 Task: Use the formula "RANK" in spreadsheet "Project portfolio".
Action: Mouse moved to (120, 88)
Screenshot: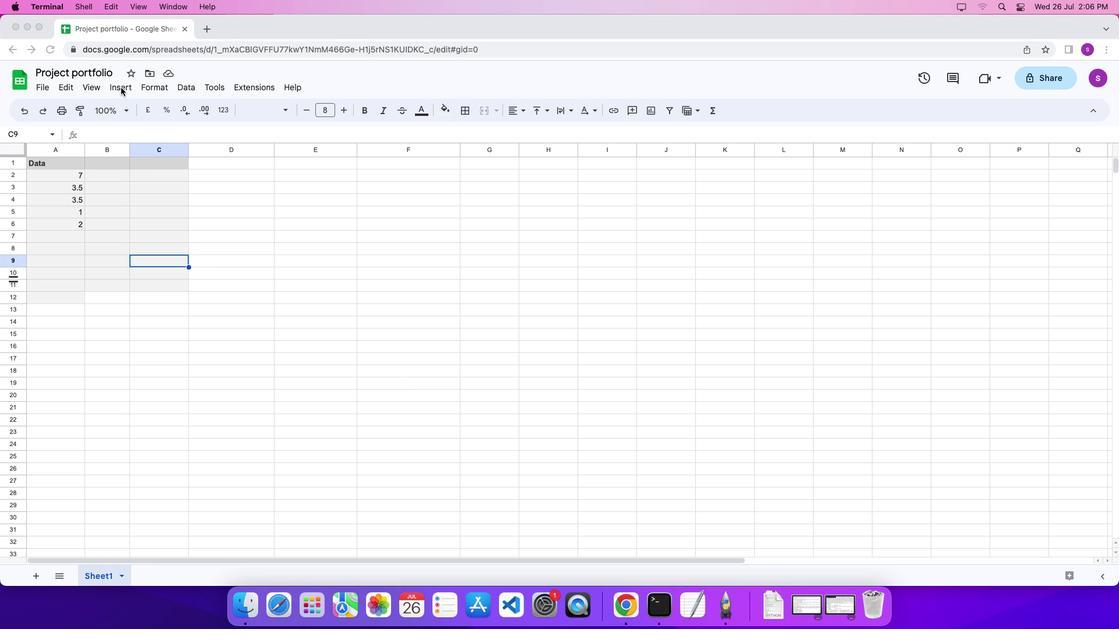 
Action: Mouse pressed left at (120, 88)
Screenshot: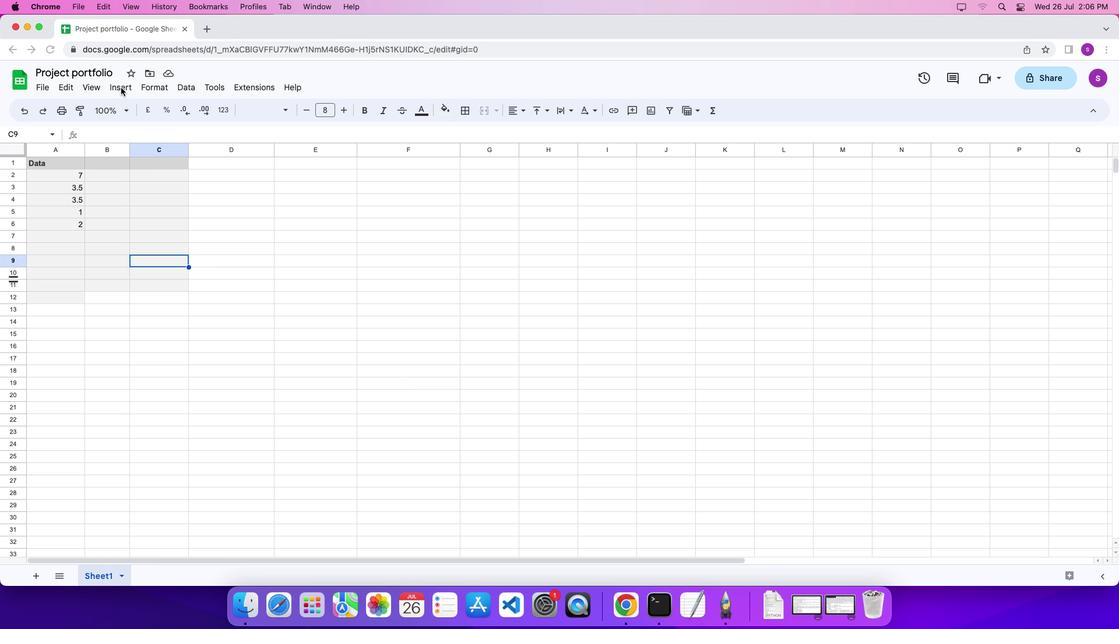 
Action: Mouse moved to (124, 88)
Screenshot: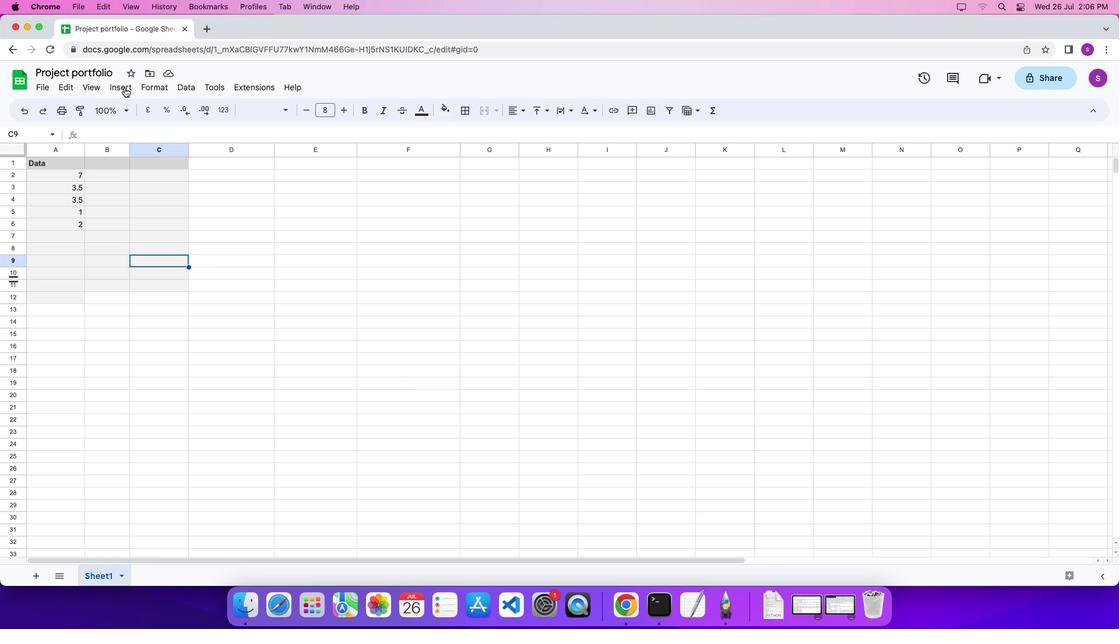 
Action: Mouse pressed left at (124, 88)
Screenshot: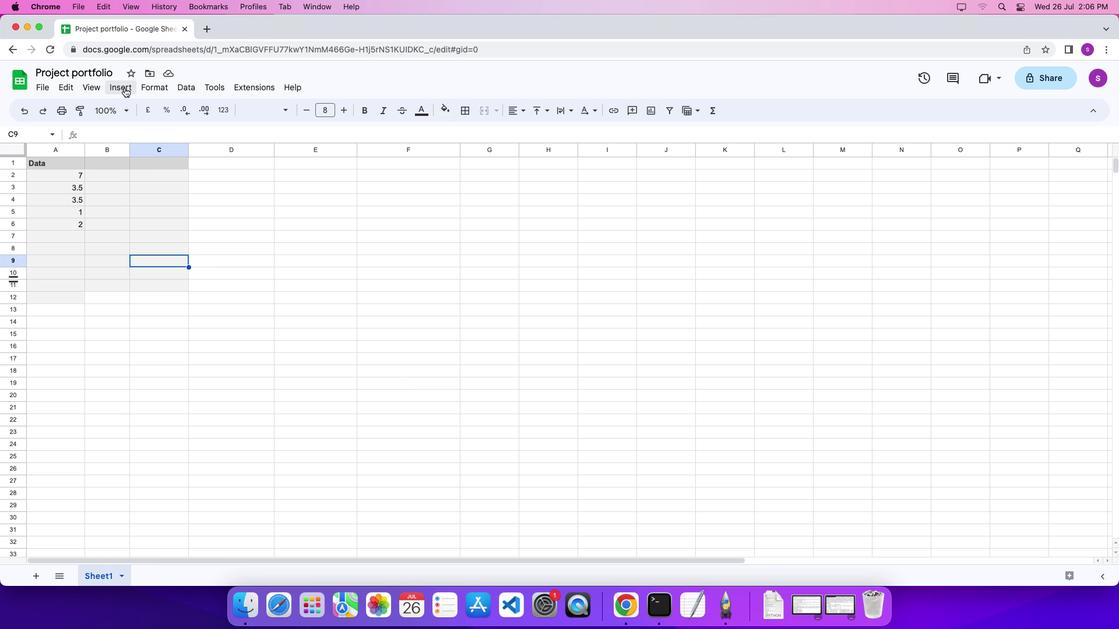 
Action: Mouse moved to (524, 442)
Screenshot: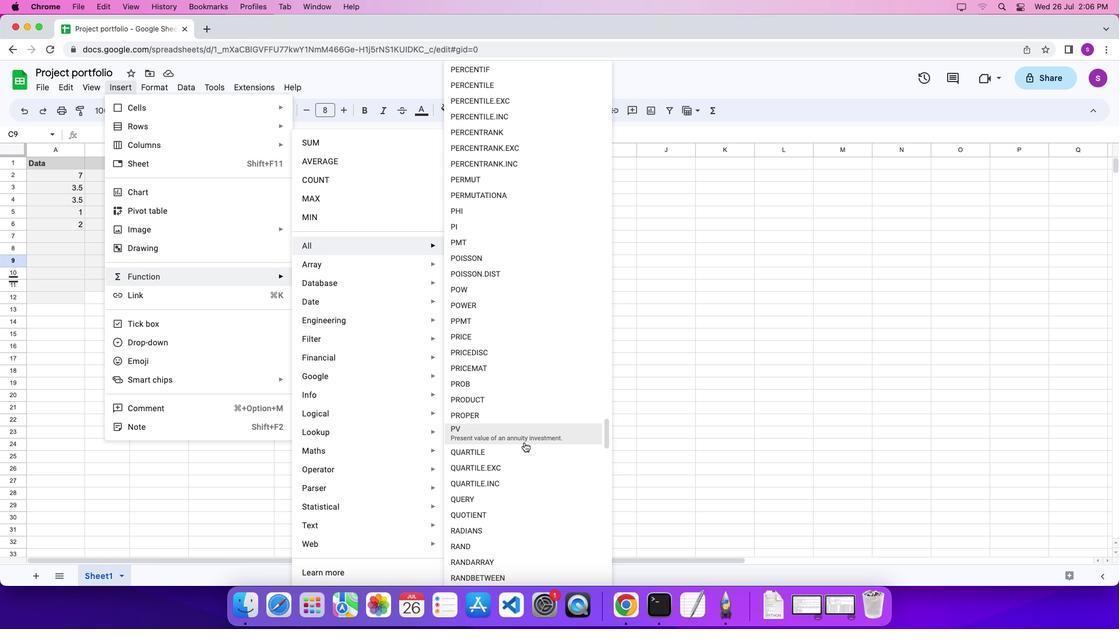 
Action: Mouse scrolled (524, 442) with delta (0, 0)
Screenshot: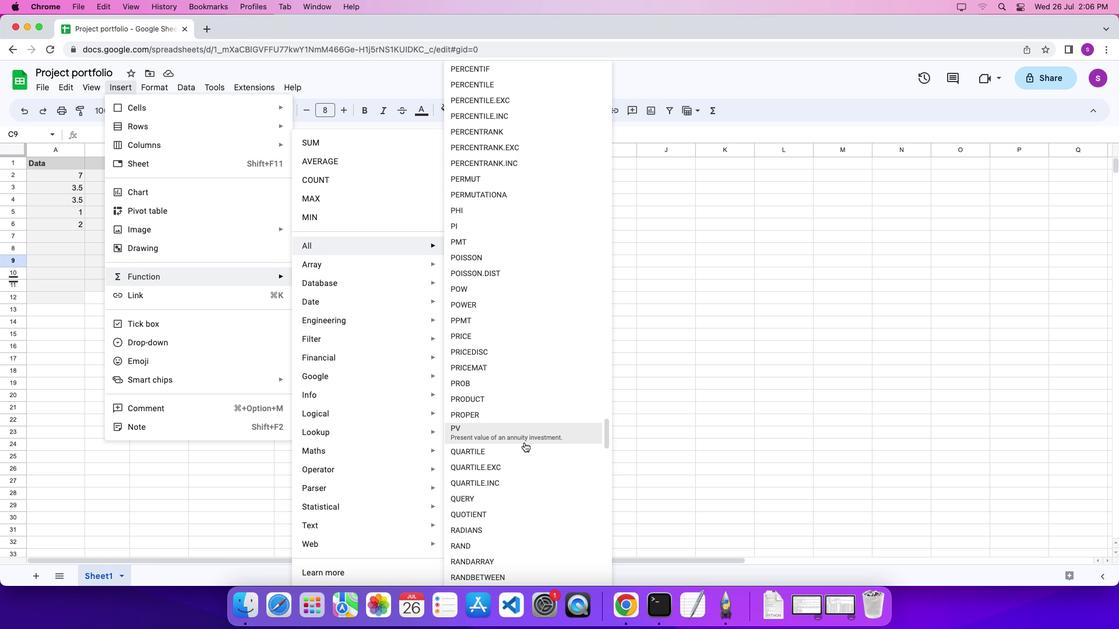 
Action: Mouse scrolled (524, 442) with delta (0, 0)
Screenshot: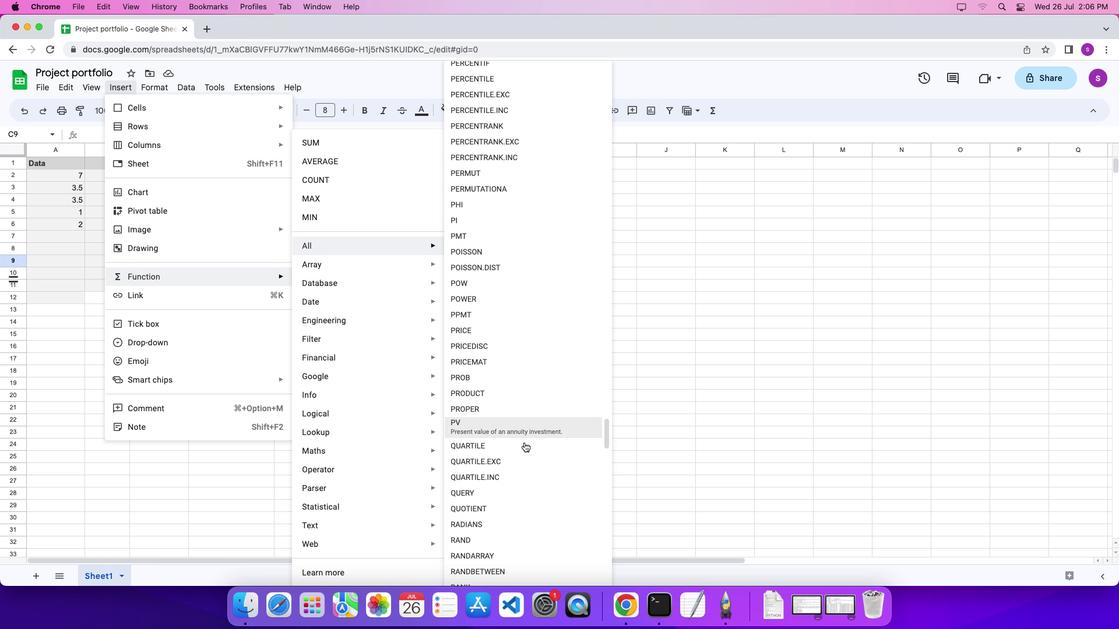 
Action: Mouse scrolled (524, 442) with delta (0, 0)
Screenshot: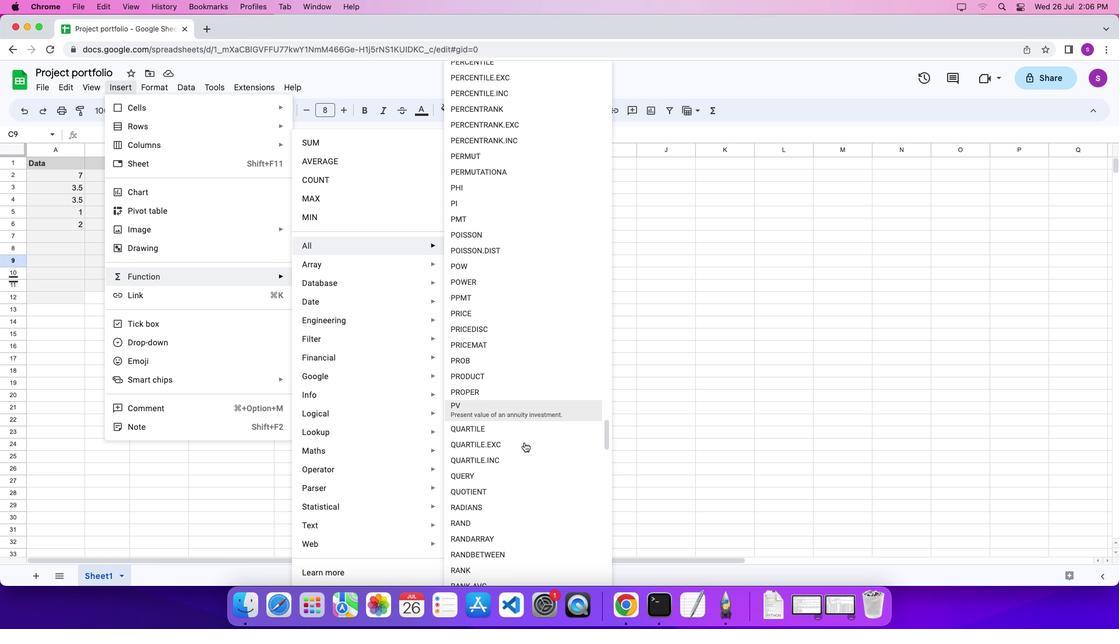 
Action: Mouse moved to (524, 564)
Screenshot: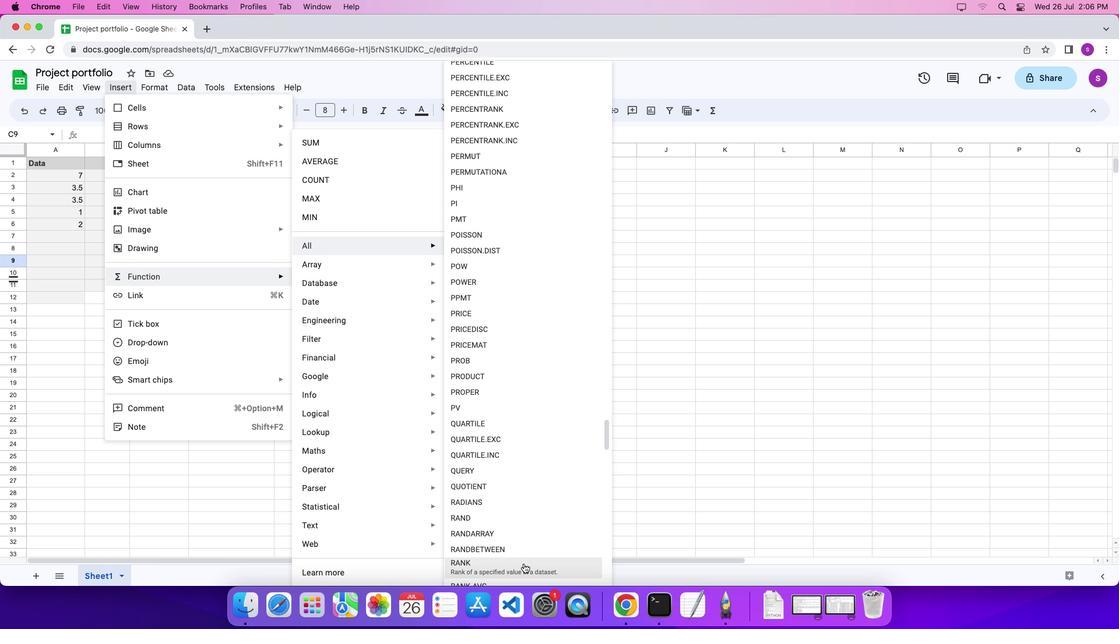 
Action: Mouse pressed left at (524, 564)
Screenshot: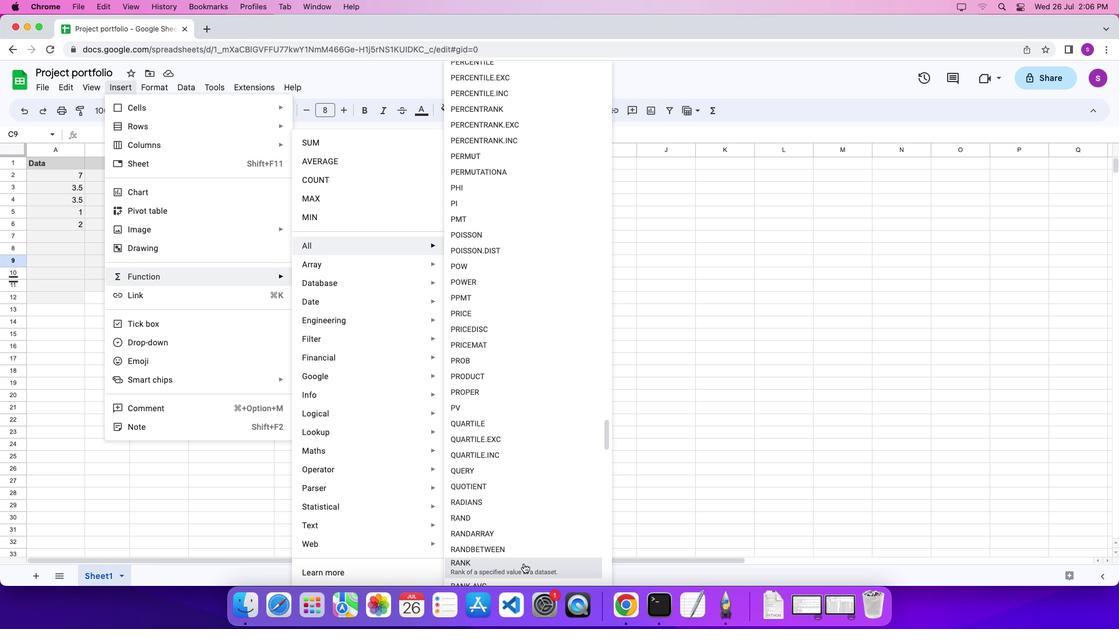 
Action: Mouse moved to (68, 187)
Screenshot: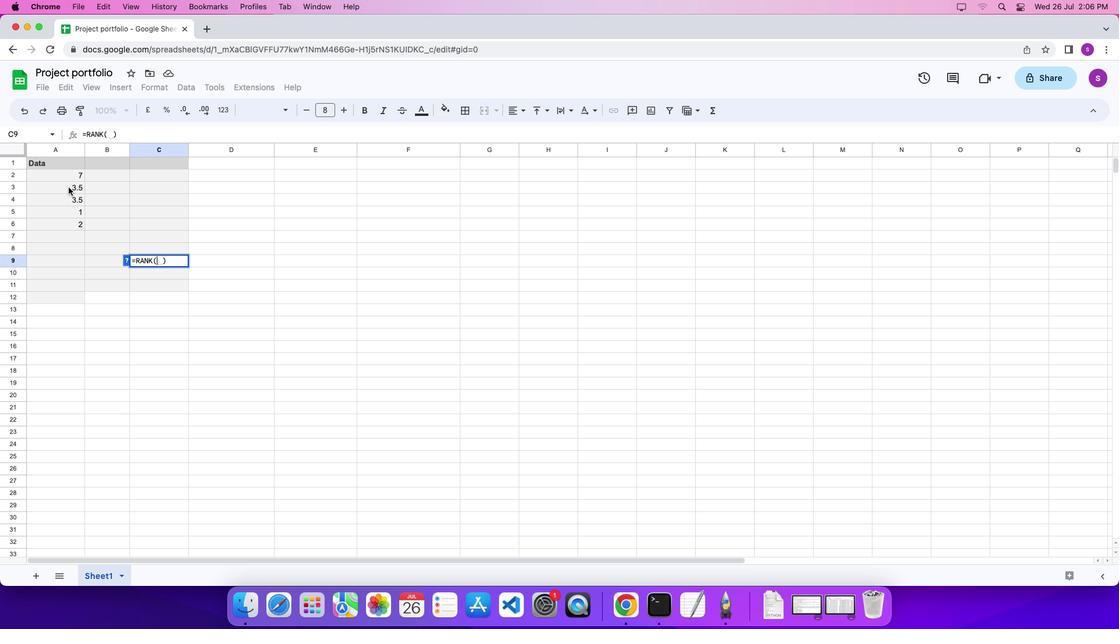 
Action: Mouse pressed left at (68, 187)
Screenshot: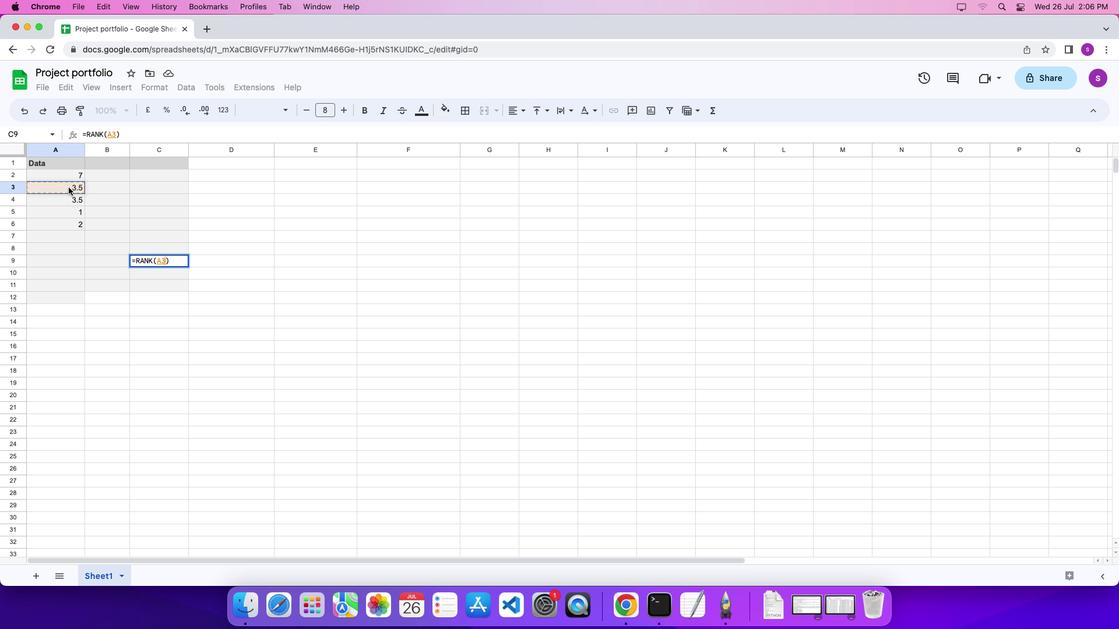 
Action: Mouse moved to (69, 187)
Screenshot: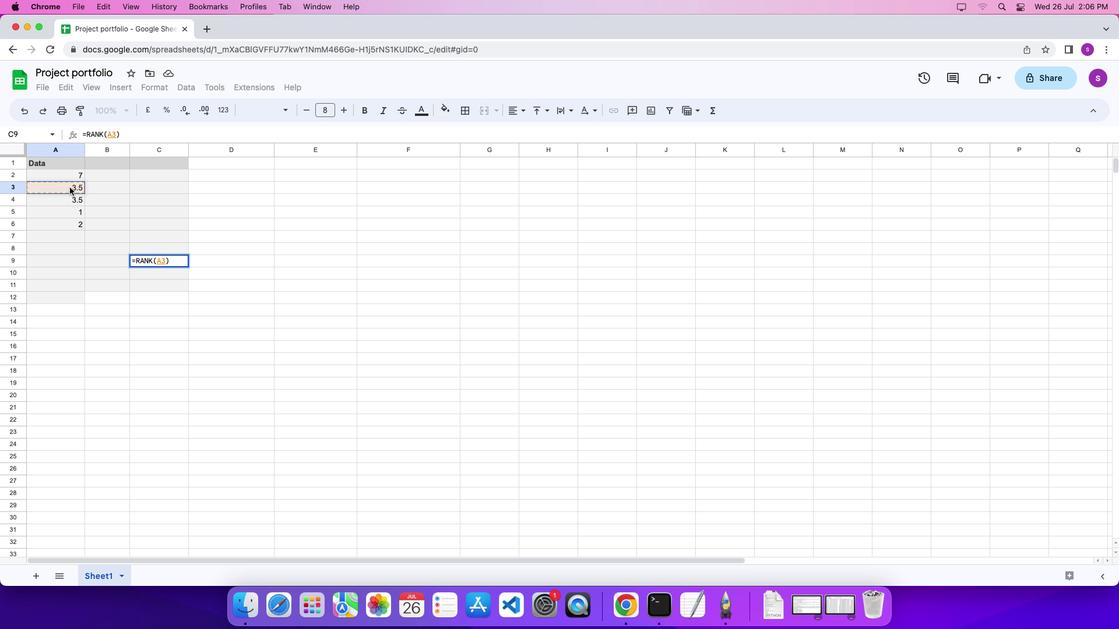 
Action: Key pressed ','
Screenshot: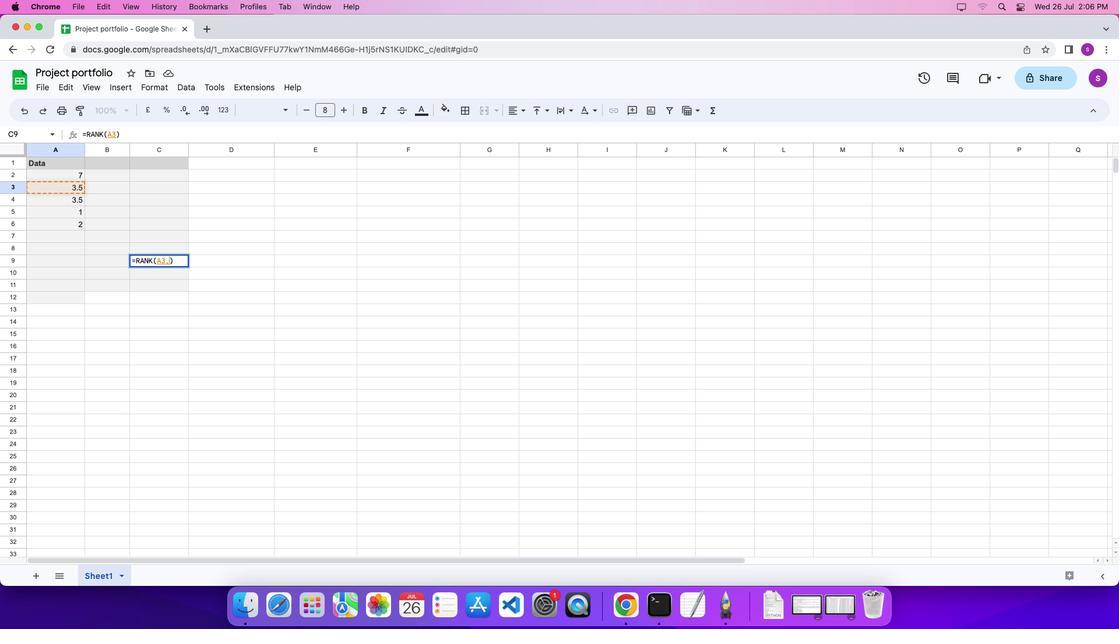
Action: Mouse moved to (66, 172)
Screenshot: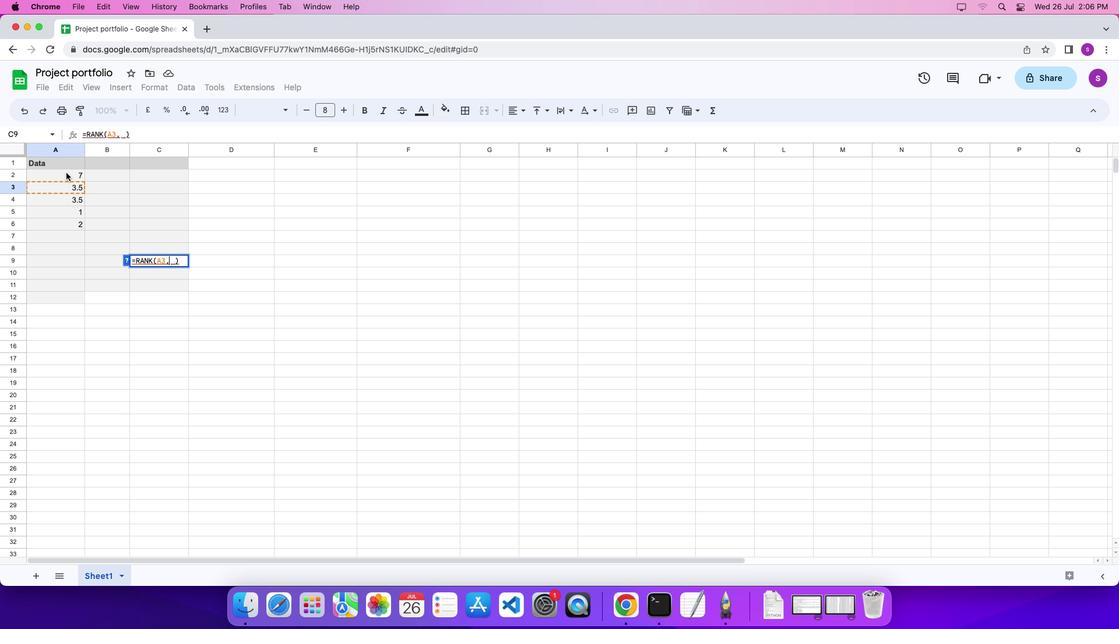 
Action: Mouse pressed left at (66, 172)
Screenshot: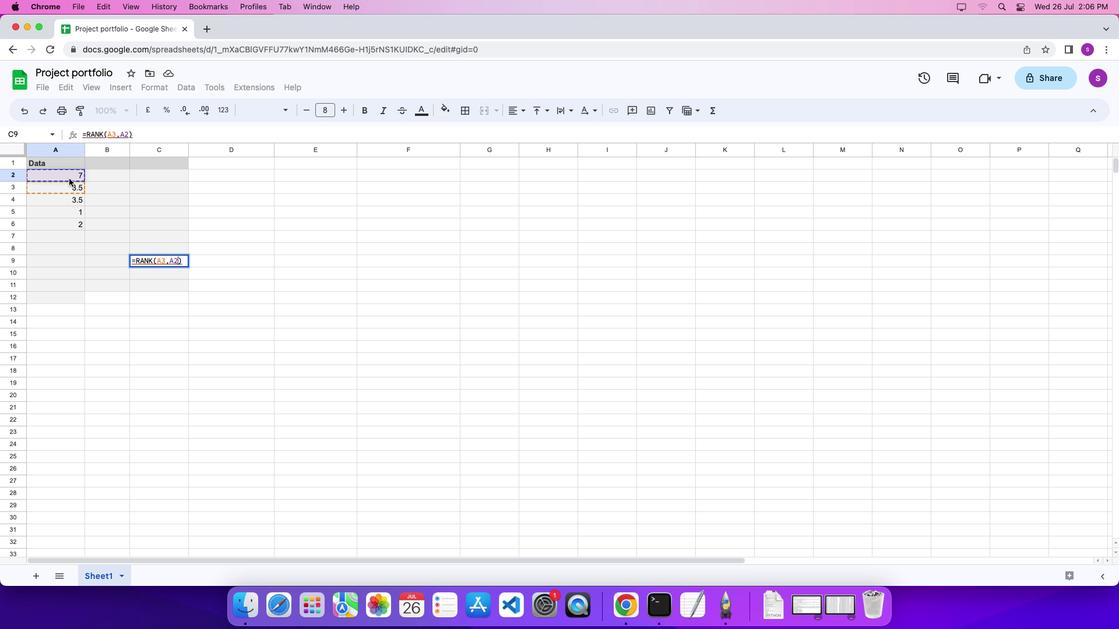 
Action: Mouse moved to (72, 220)
Screenshot: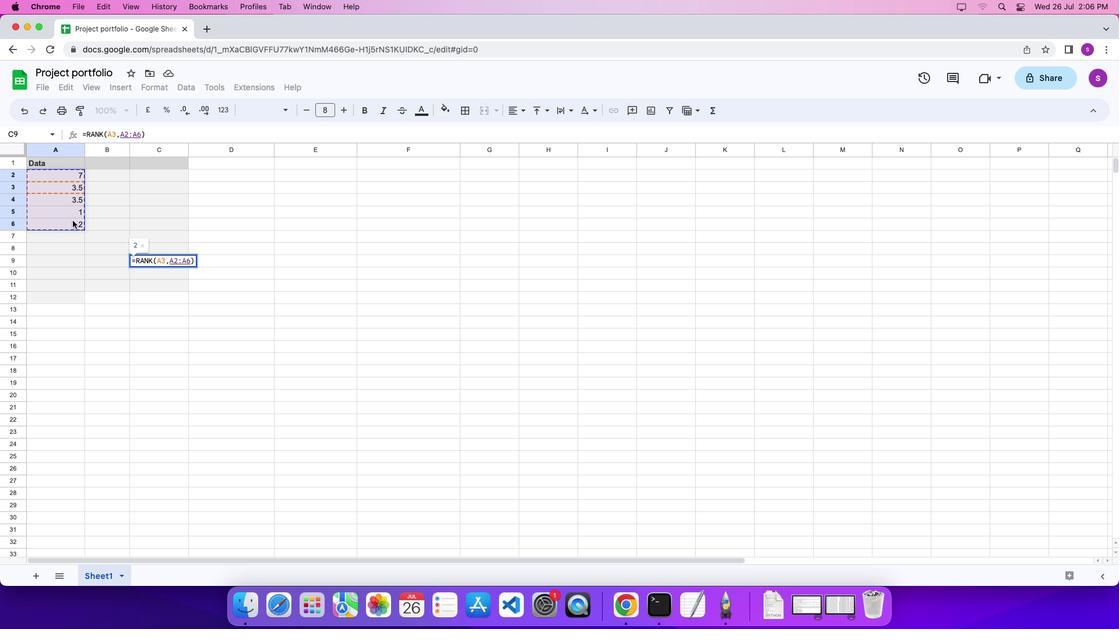 
Action: Key pressed ',''1''\x03'
Screenshot: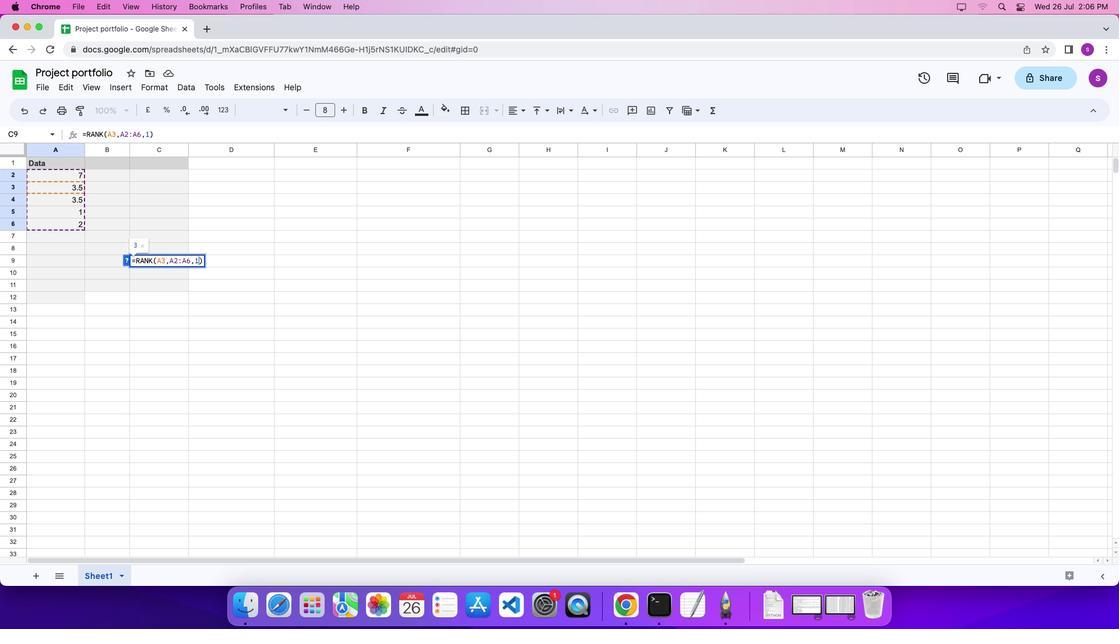 
